 Task: In the  document article.odt Download file as 'Rich Text Format' Share this file with 'softage.1@softage.net' Insert the command  Suggesting 
Action: Mouse moved to (620, 440)
Screenshot: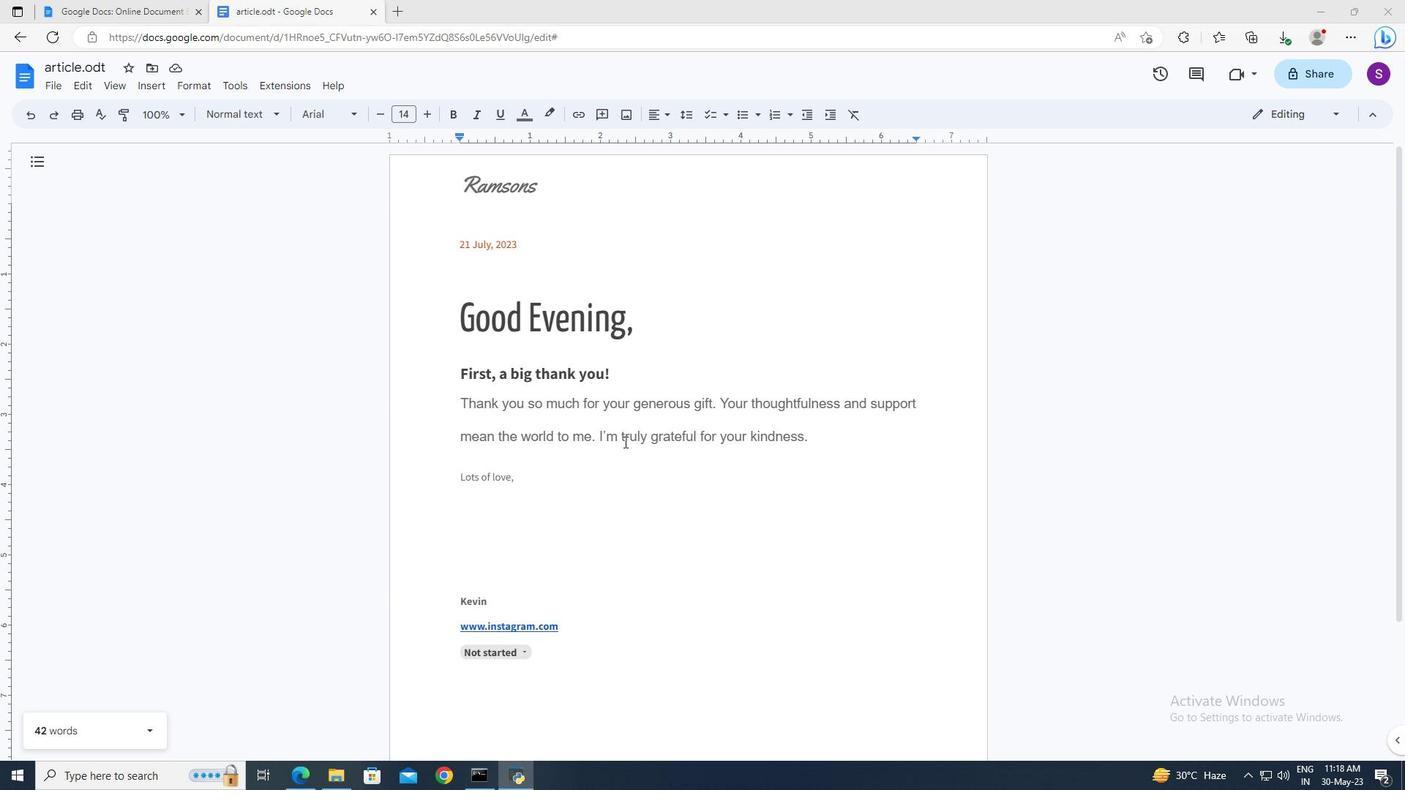 
Action: Mouse pressed left at (620, 440)
Screenshot: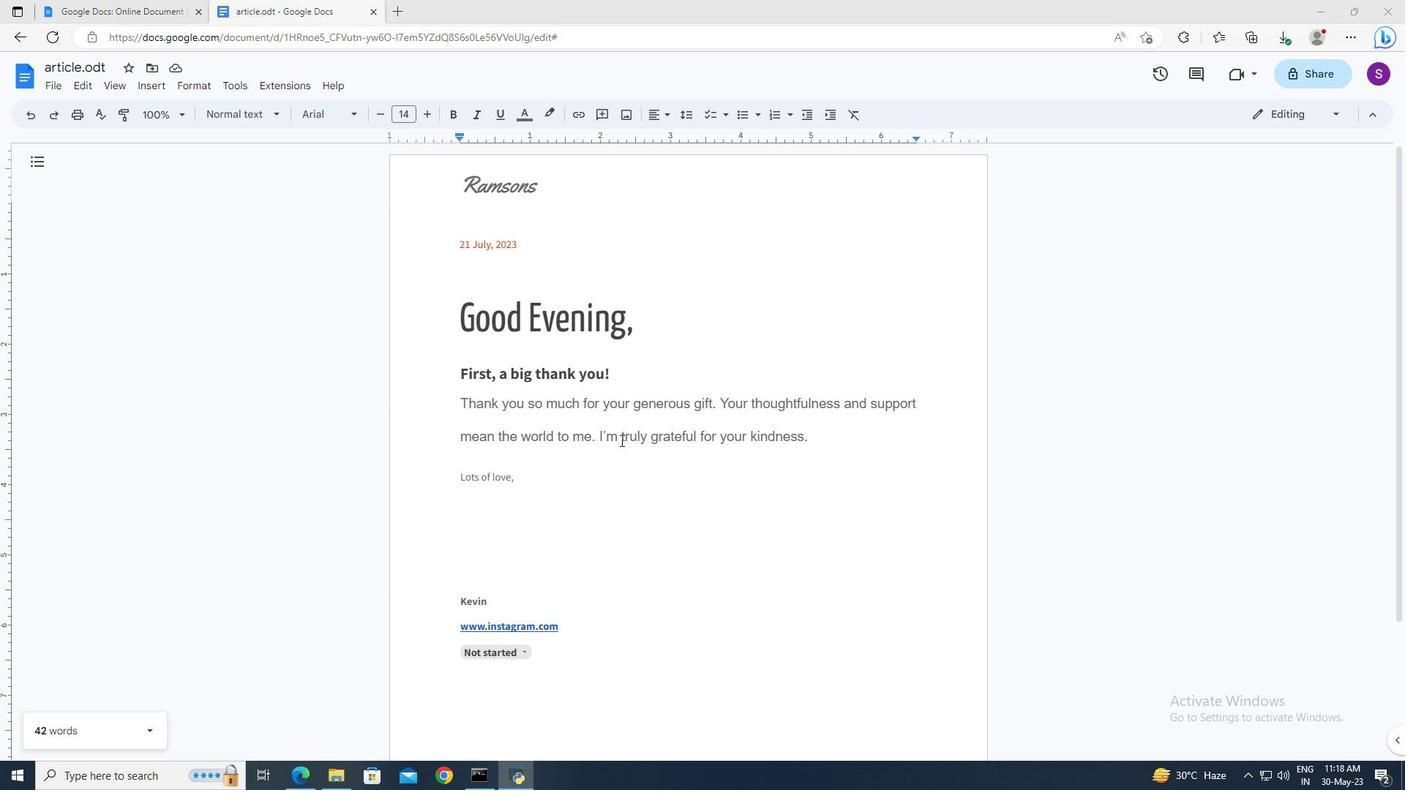
Action: Mouse moved to (59, 85)
Screenshot: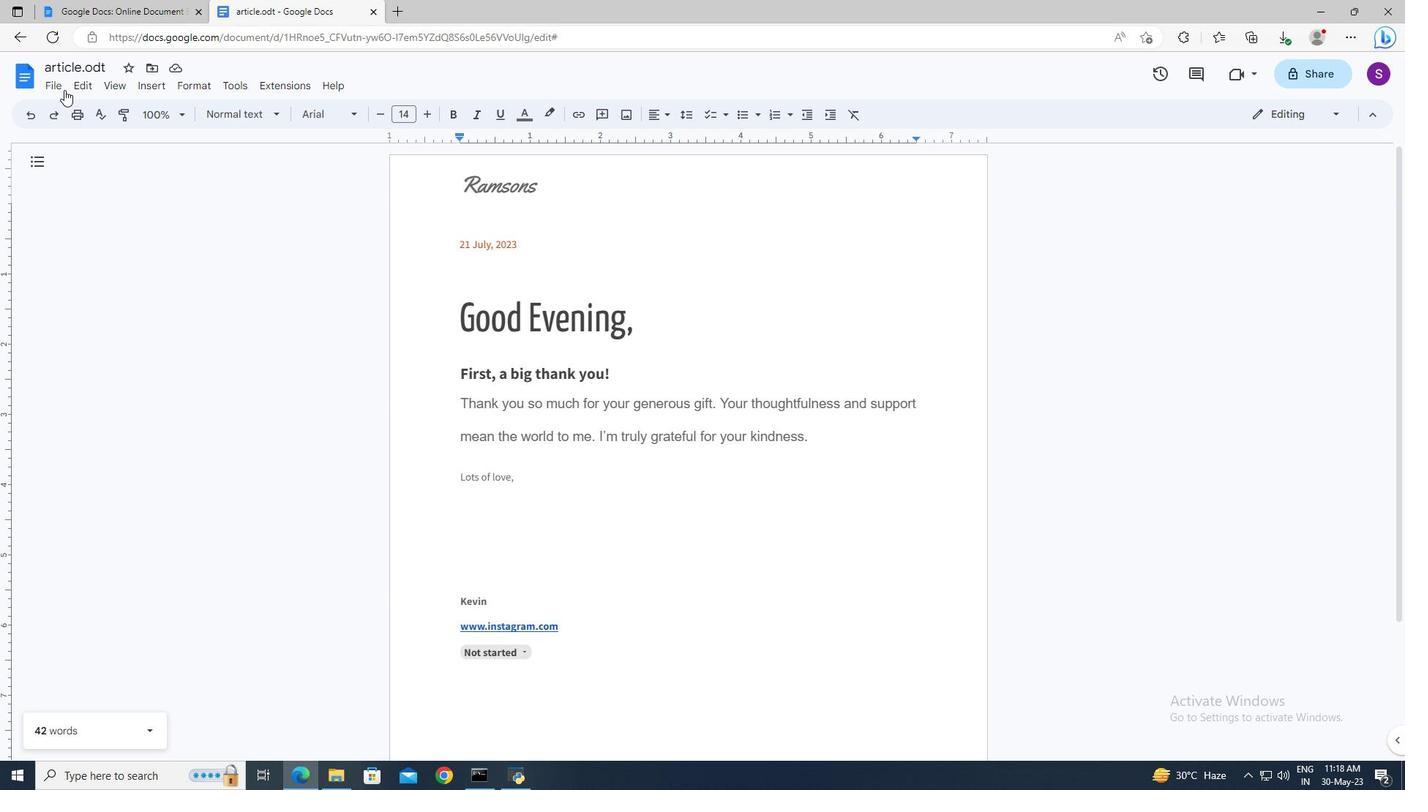 
Action: Mouse pressed left at (59, 85)
Screenshot: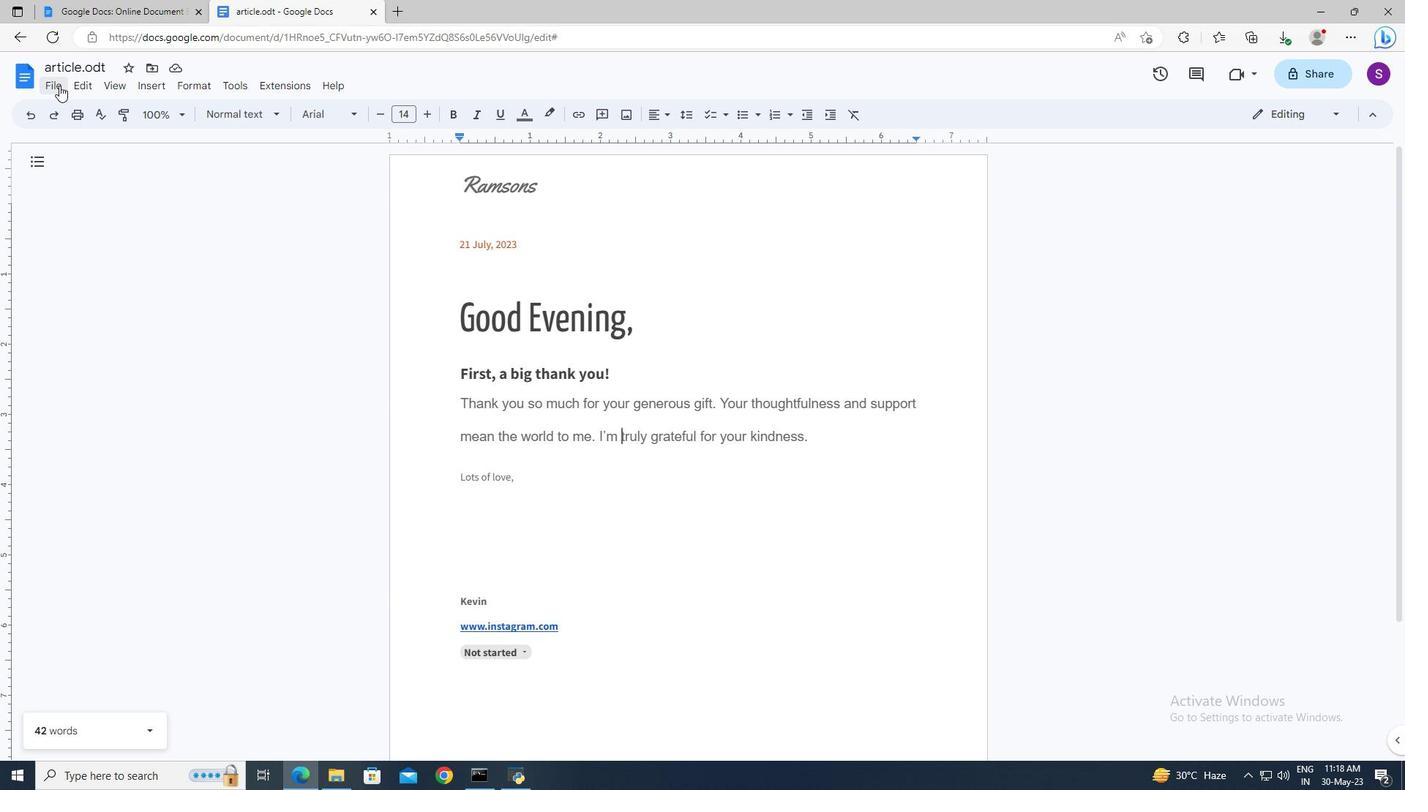 
Action: Mouse moved to (322, 287)
Screenshot: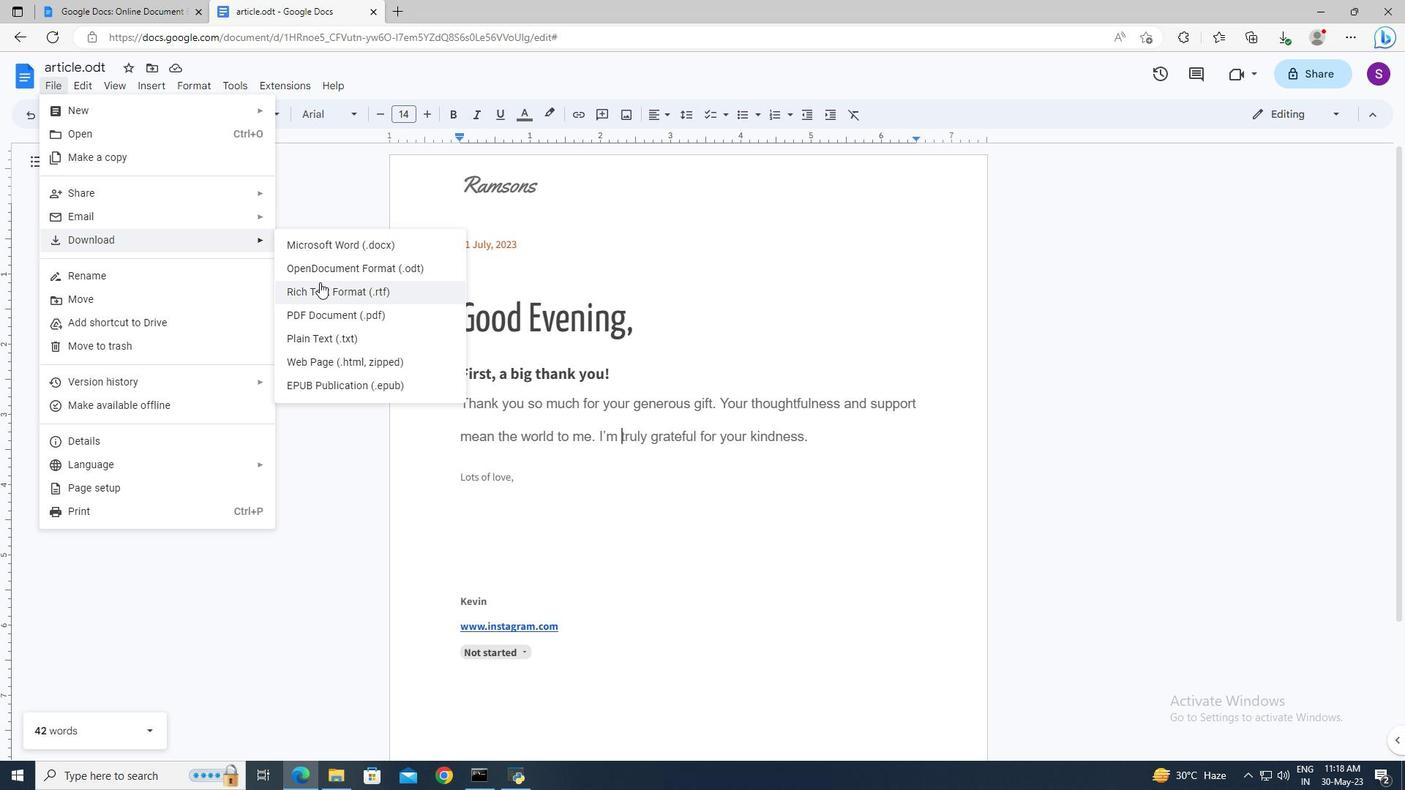 
Action: Mouse pressed left at (322, 287)
Screenshot: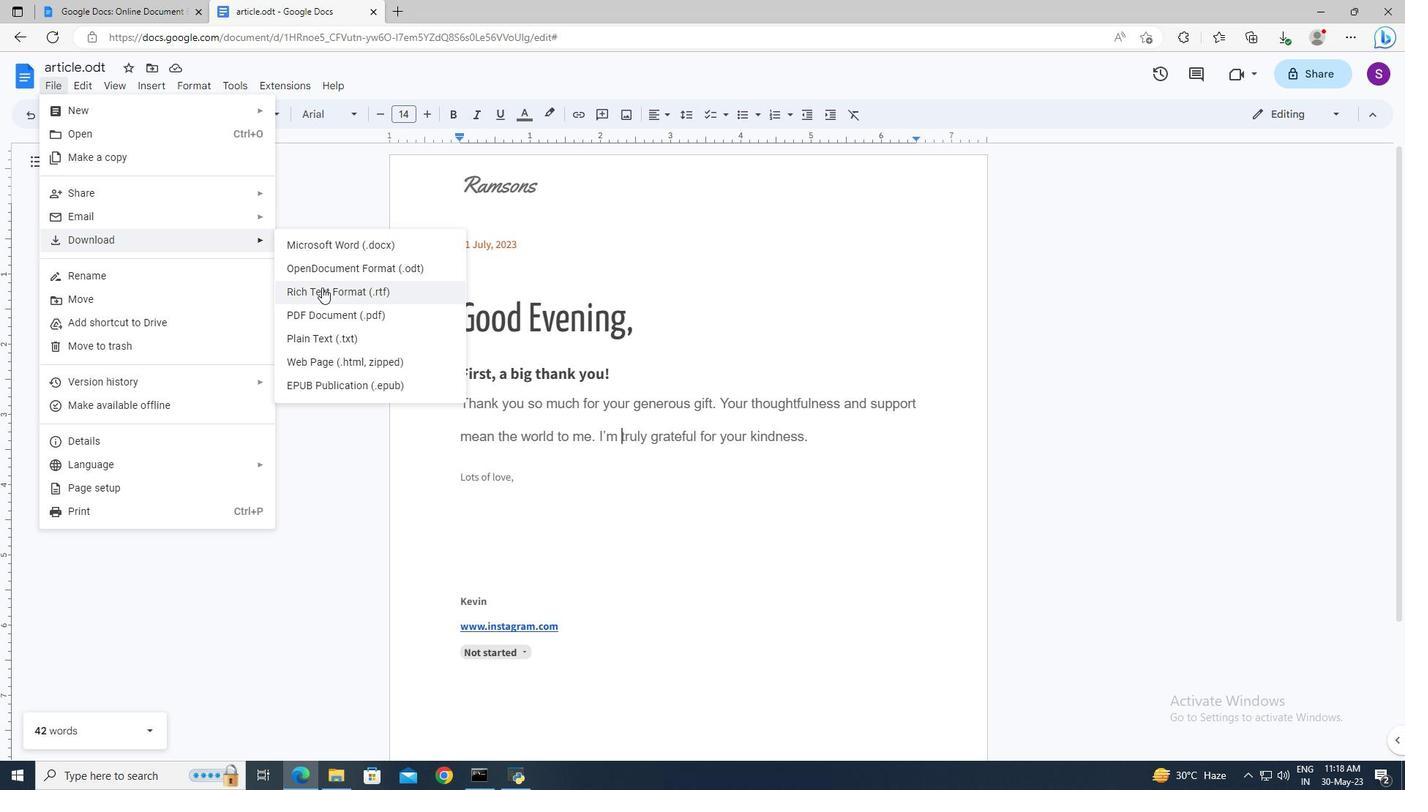
Action: Mouse moved to (60, 92)
Screenshot: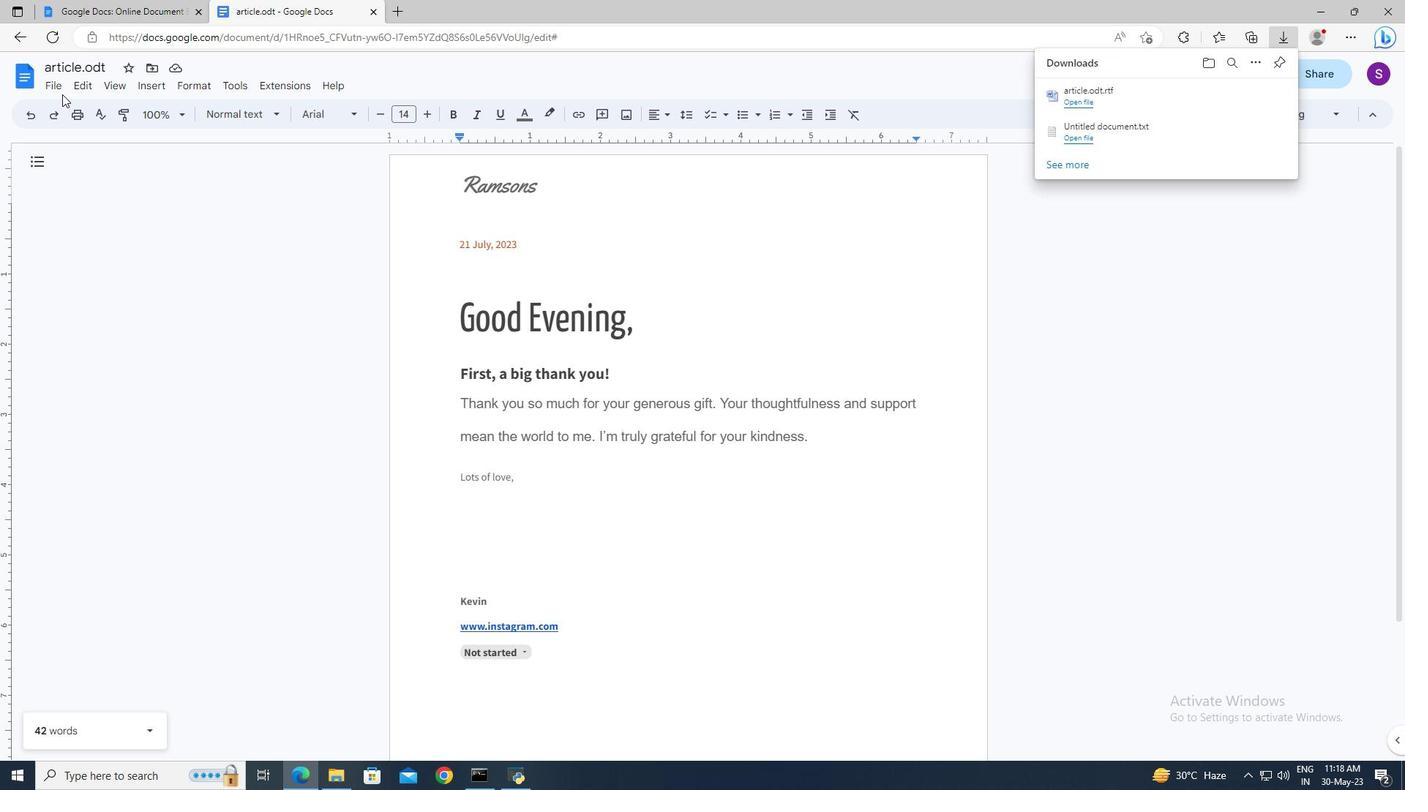 
Action: Mouse pressed left at (60, 92)
Screenshot: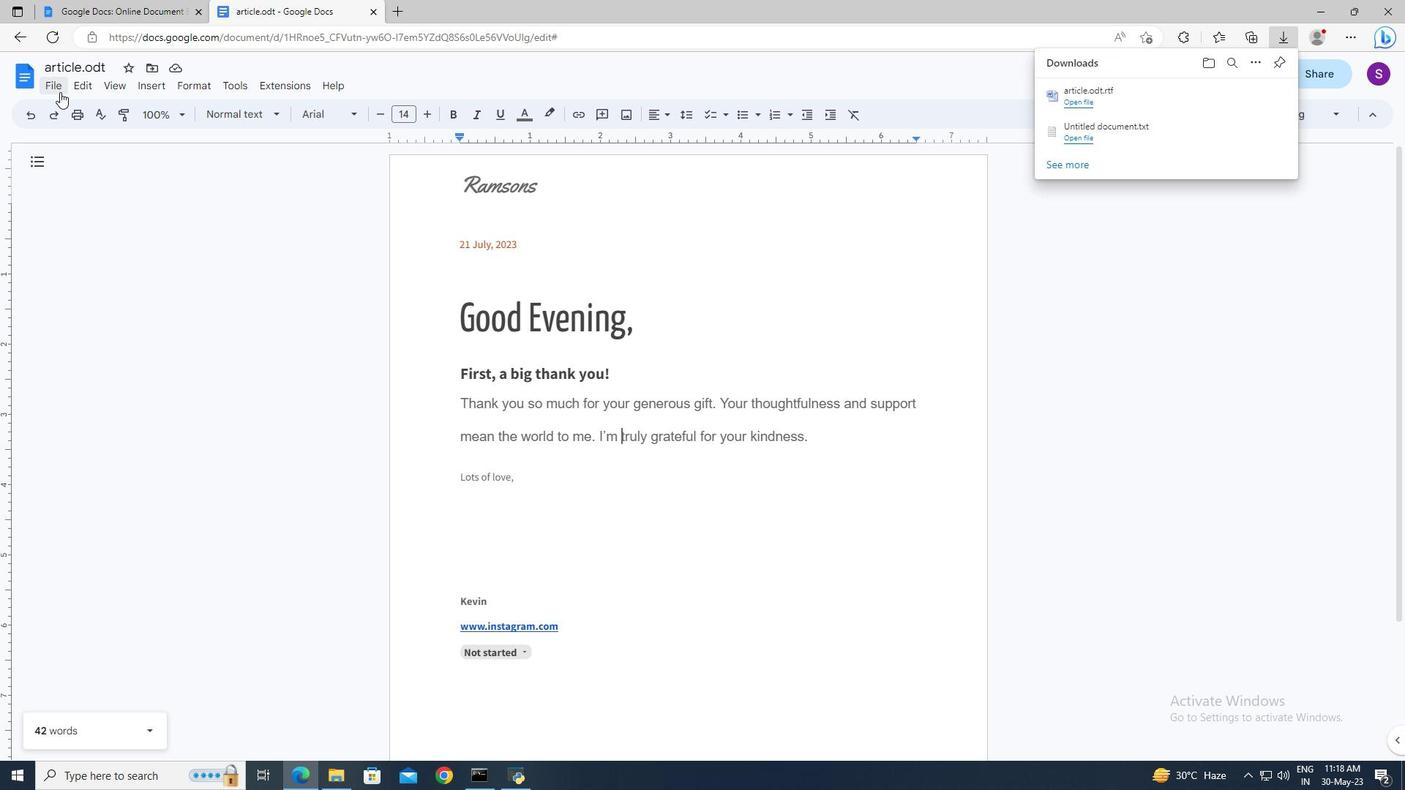 
Action: Mouse moved to (282, 193)
Screenshot: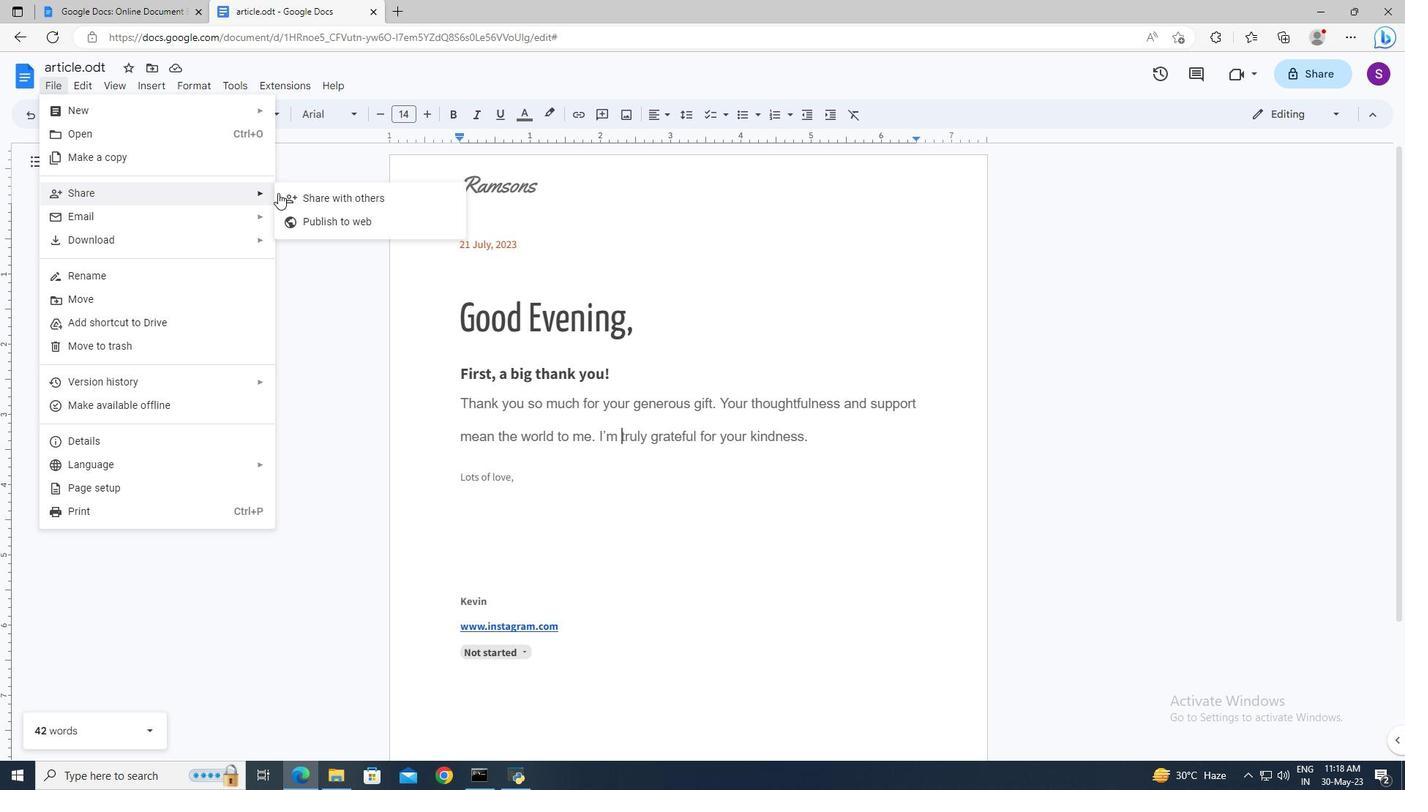 
Action: Mouse pressed left at (282, 193)
Screenshot: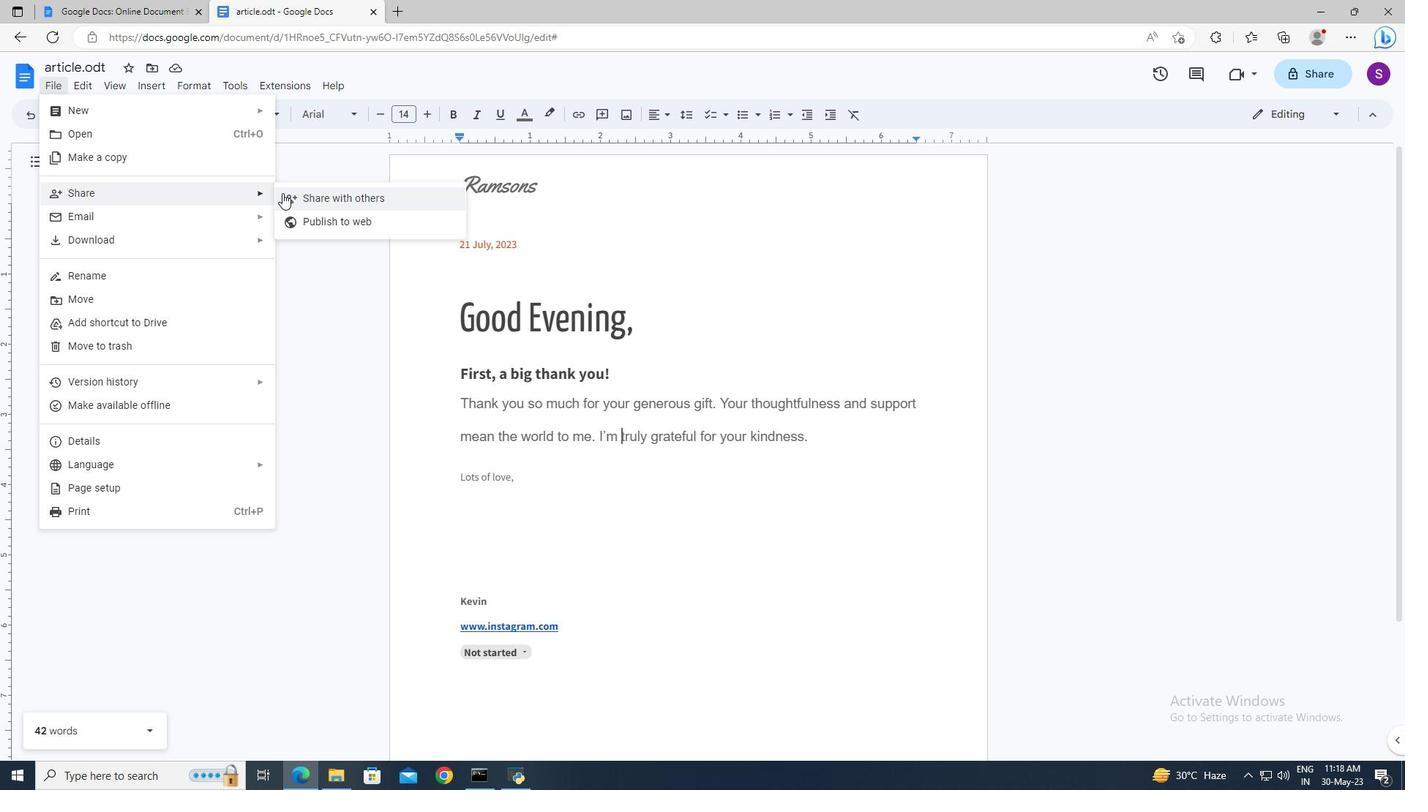 
Action: Mouse moved to (593, 328)
Screenshot: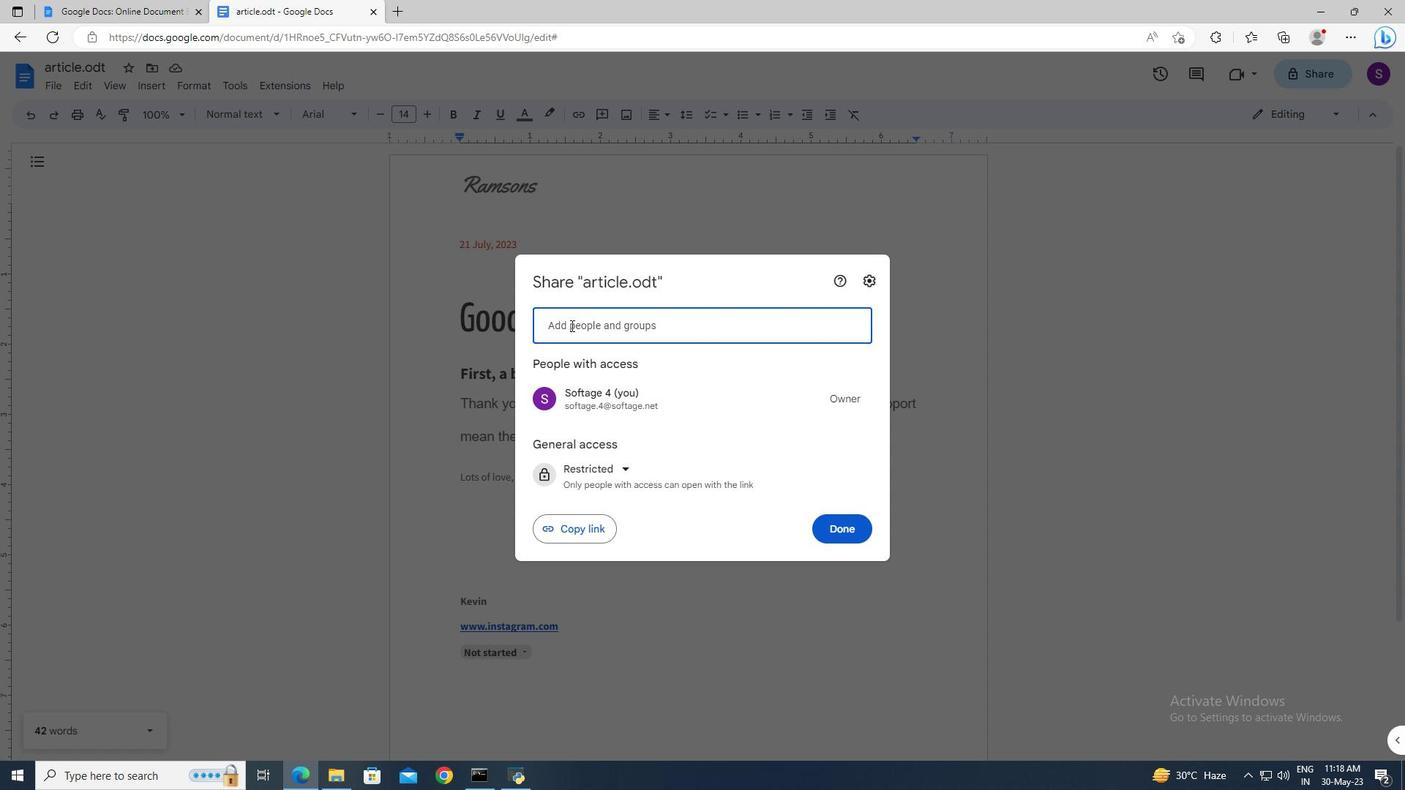 
Action: Mouse pressed left at (593, 328)
Screenshot: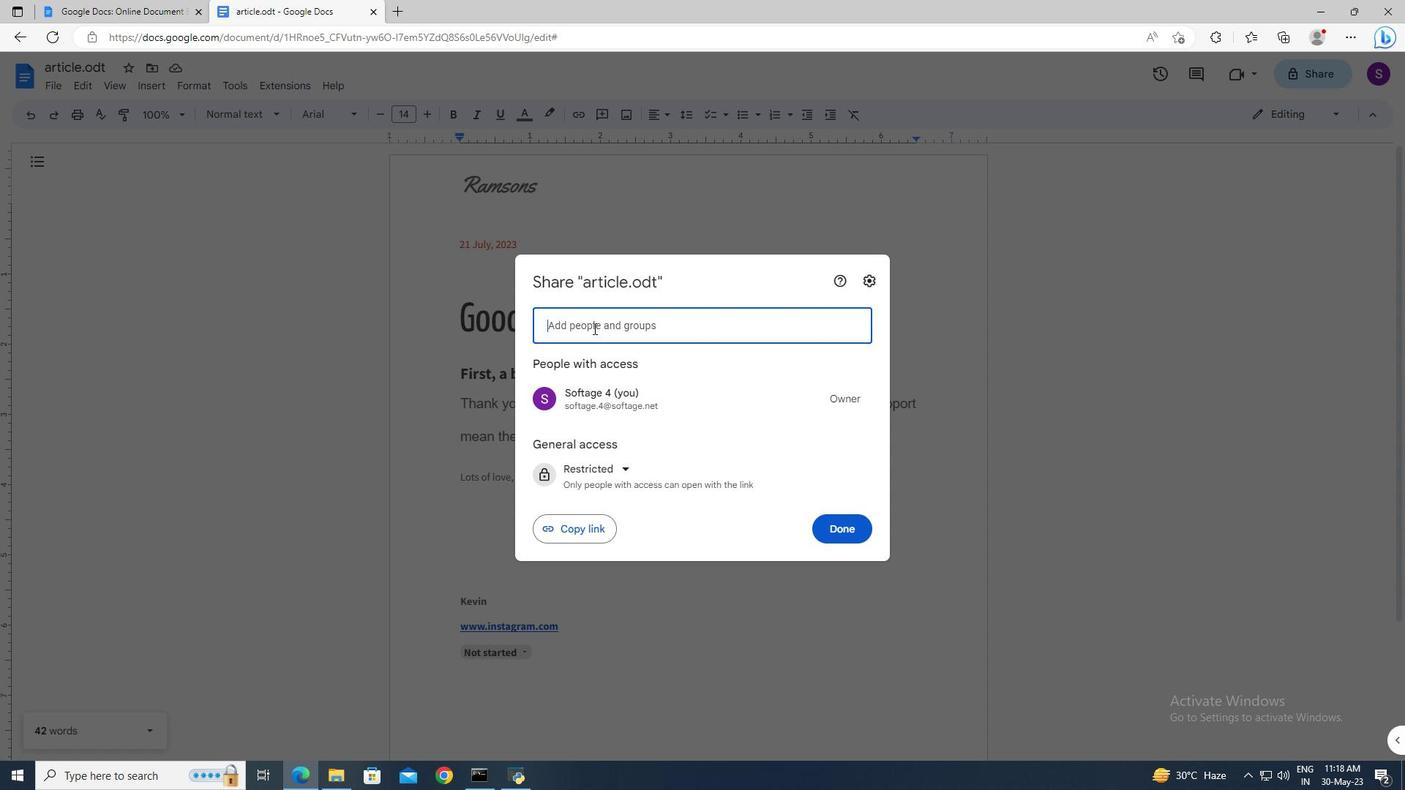 
Action: Key pressed softage.1<Key.shift><Key.shift>@softage.net
Screenshot: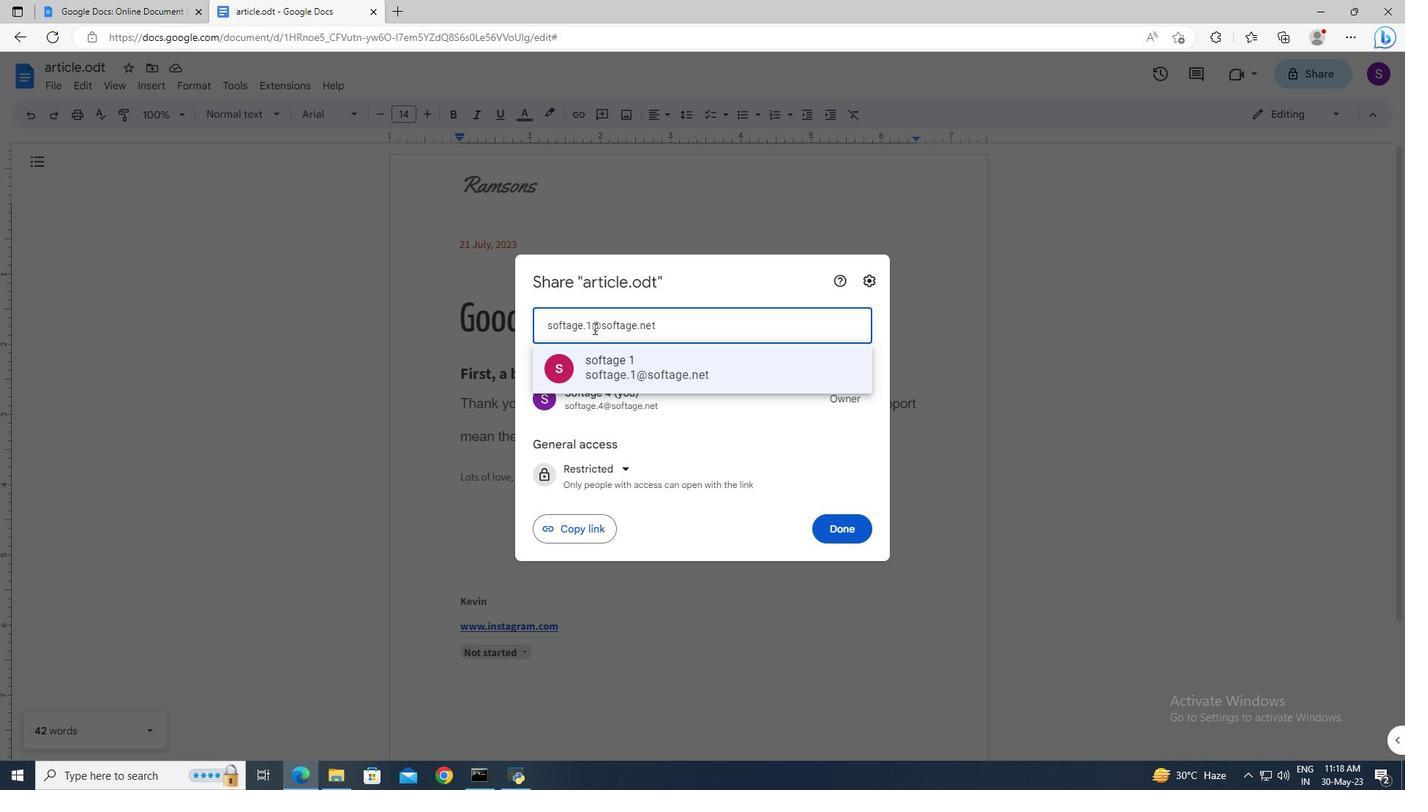 
Action: Mouse moved to (604, 358)
Screenshot: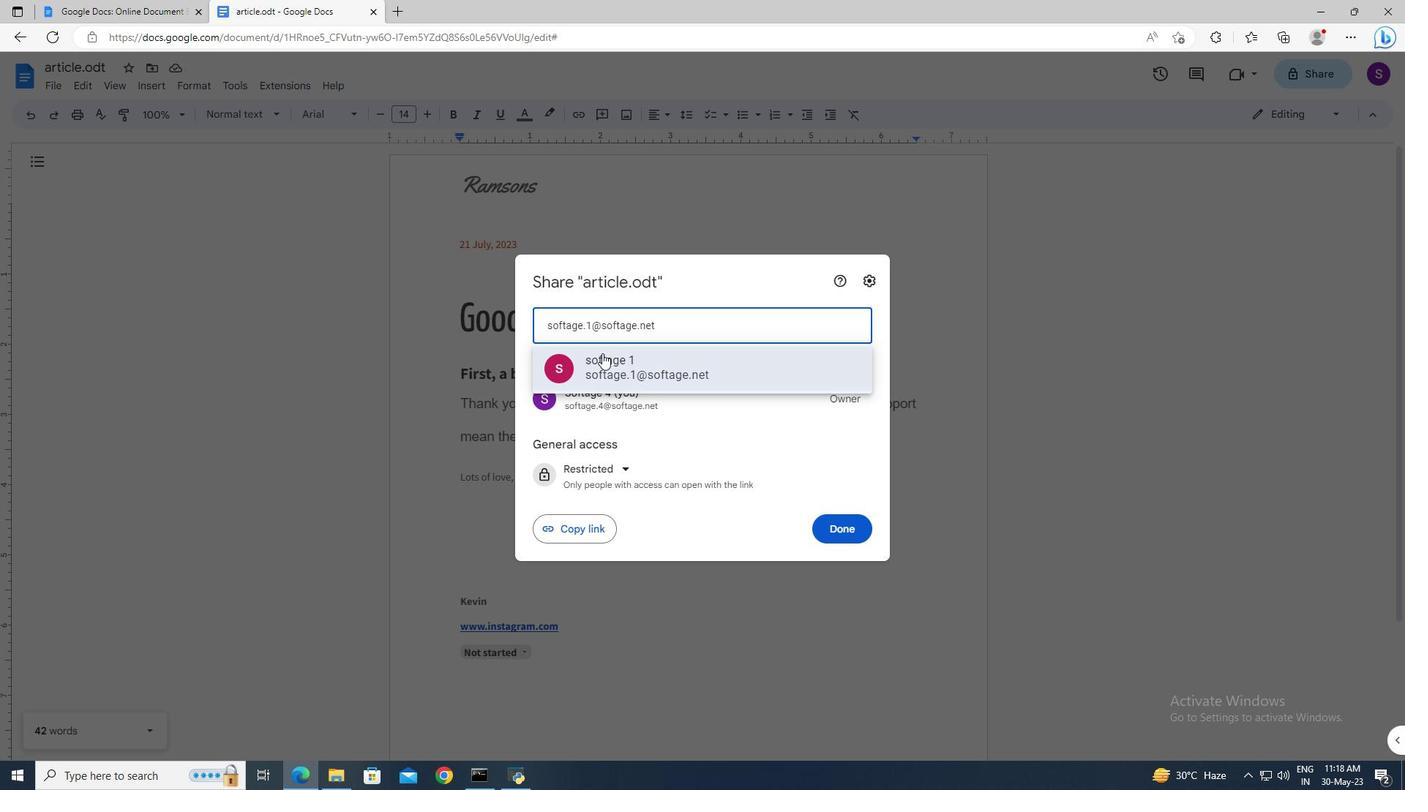 
Action: Mouse pressed left at (604, 358)
Screenshot: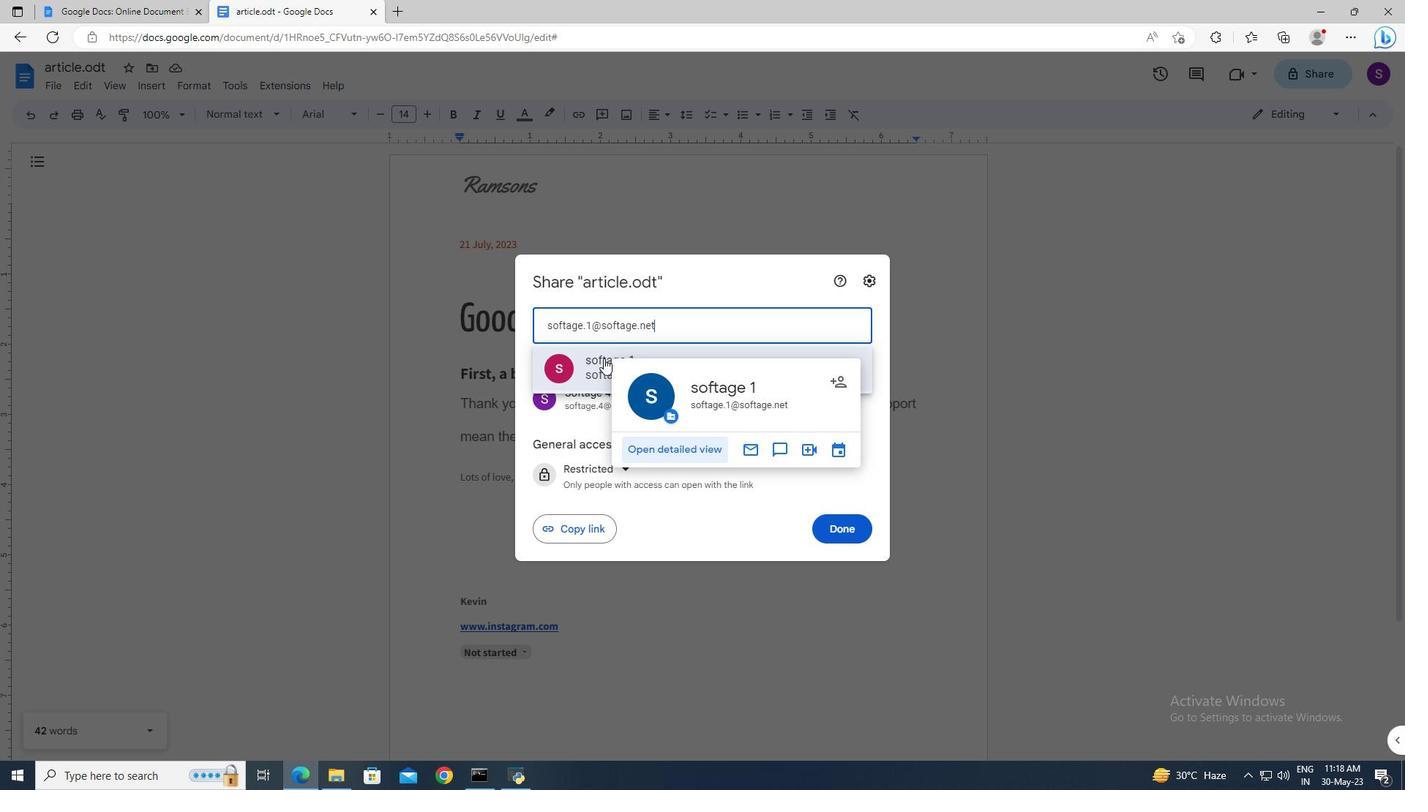 
Action: Mouse moved to (828, 503)
Screenshot: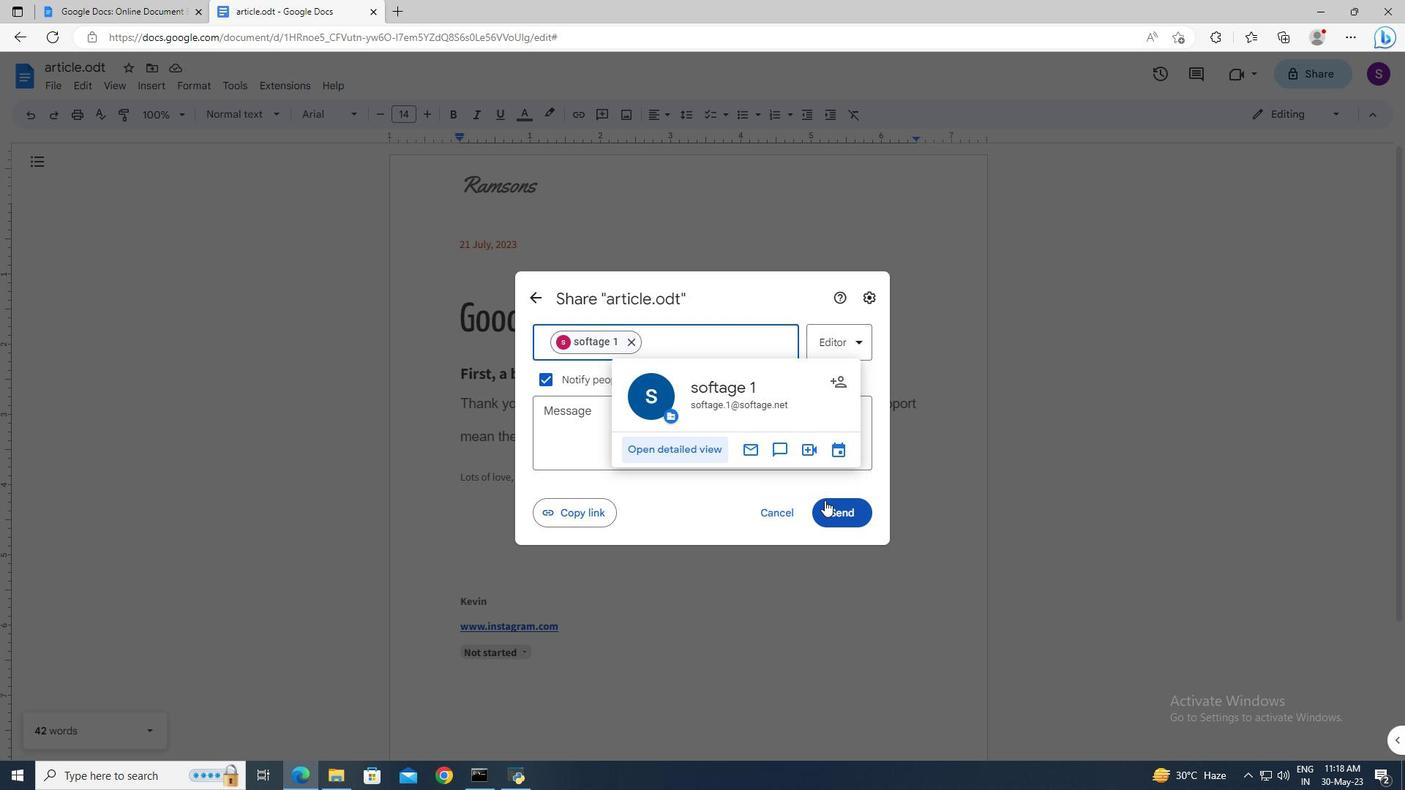 
Action: Mouse pressed left at (828, 503)
Screenshot: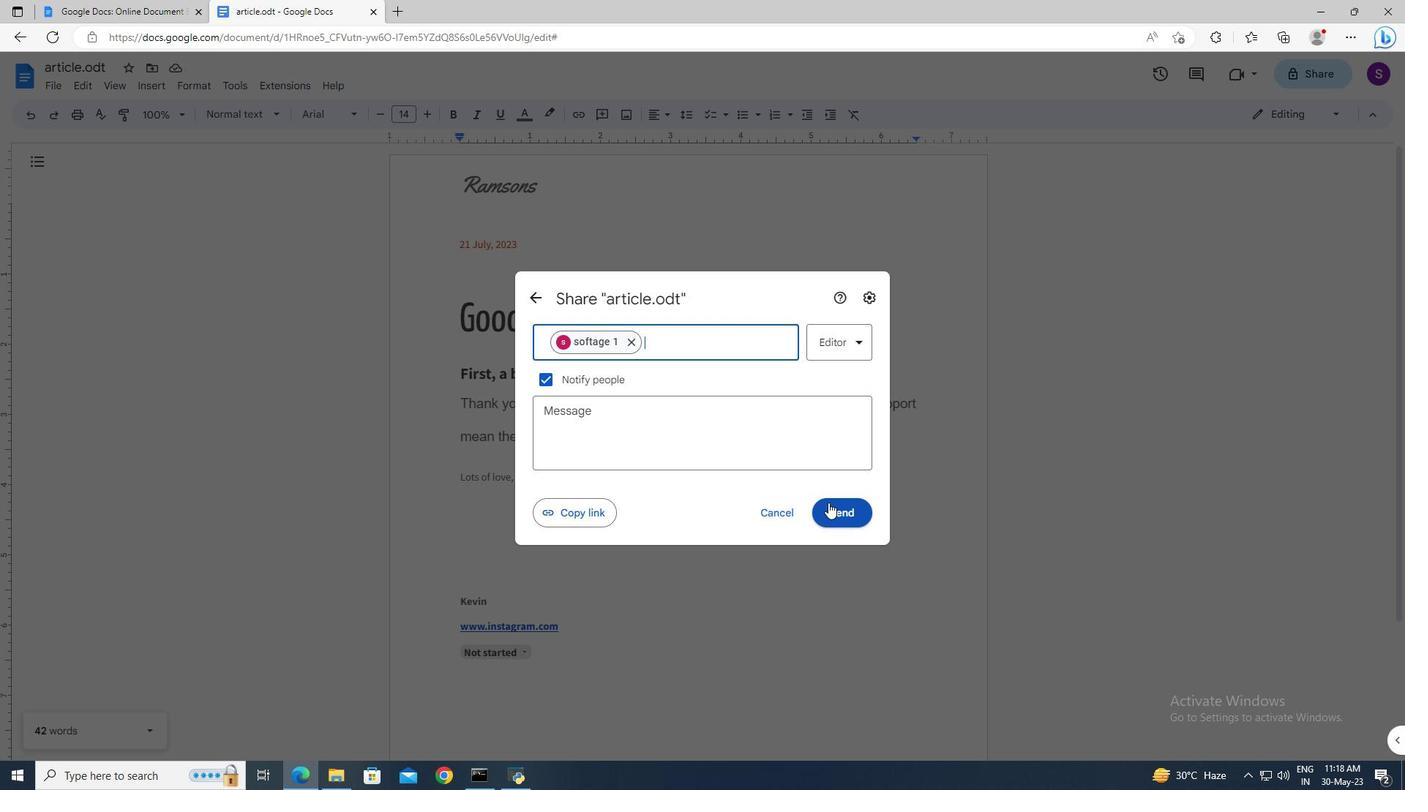 
Action: Mouse moved to (1274, 120)
Screenshot: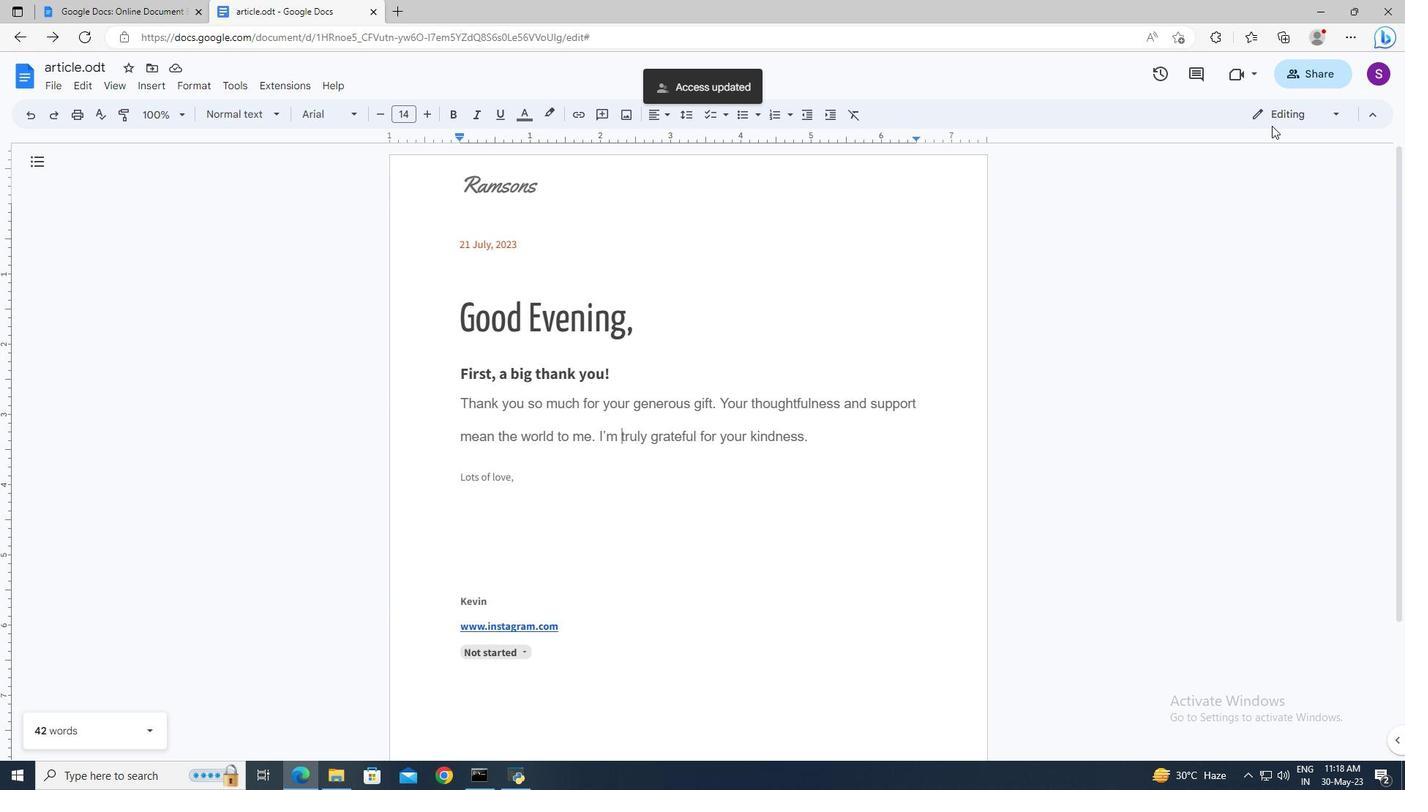 
Action: Mouse pressed left at (1274, 120)
Screenshot: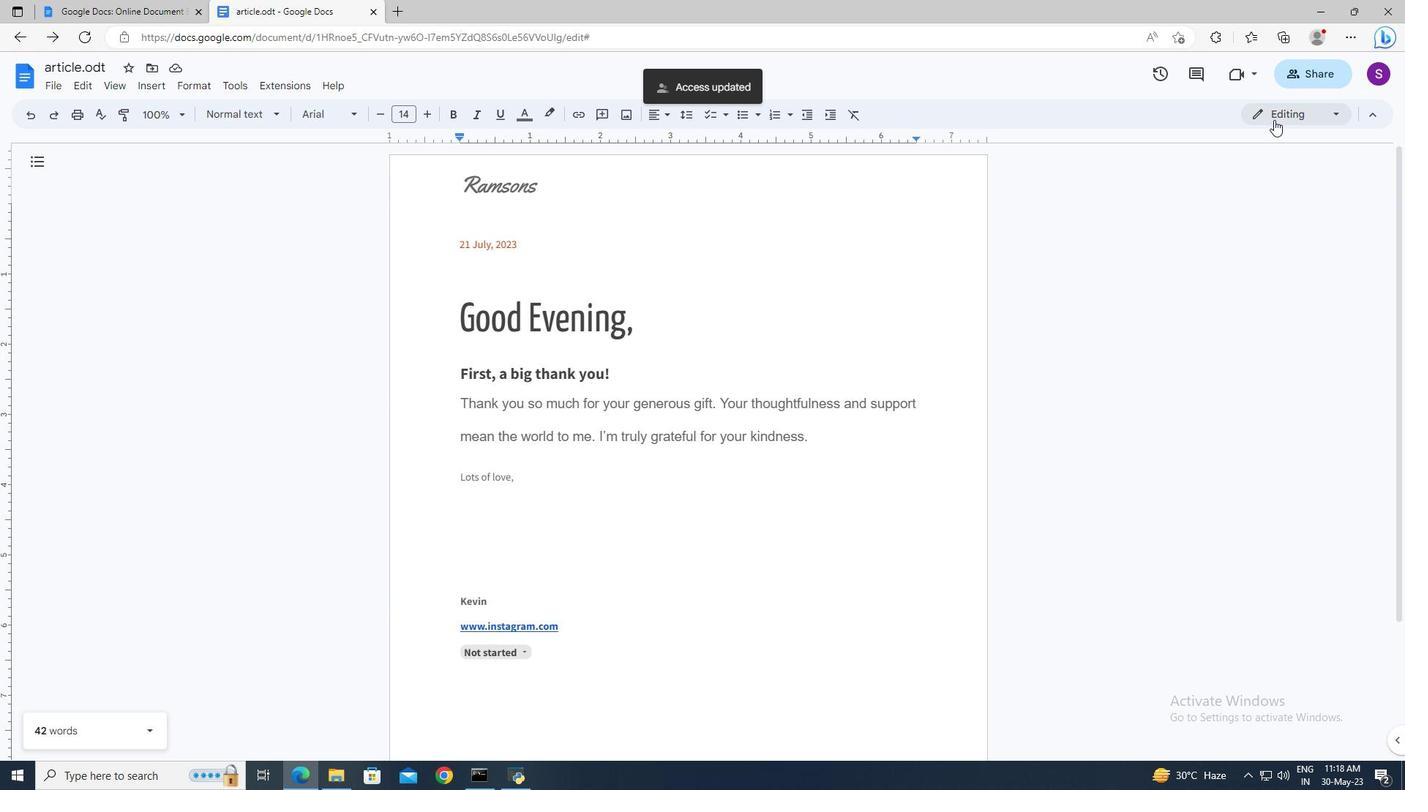 
Action: Mouse moved to (1264, 194)
Screenshot: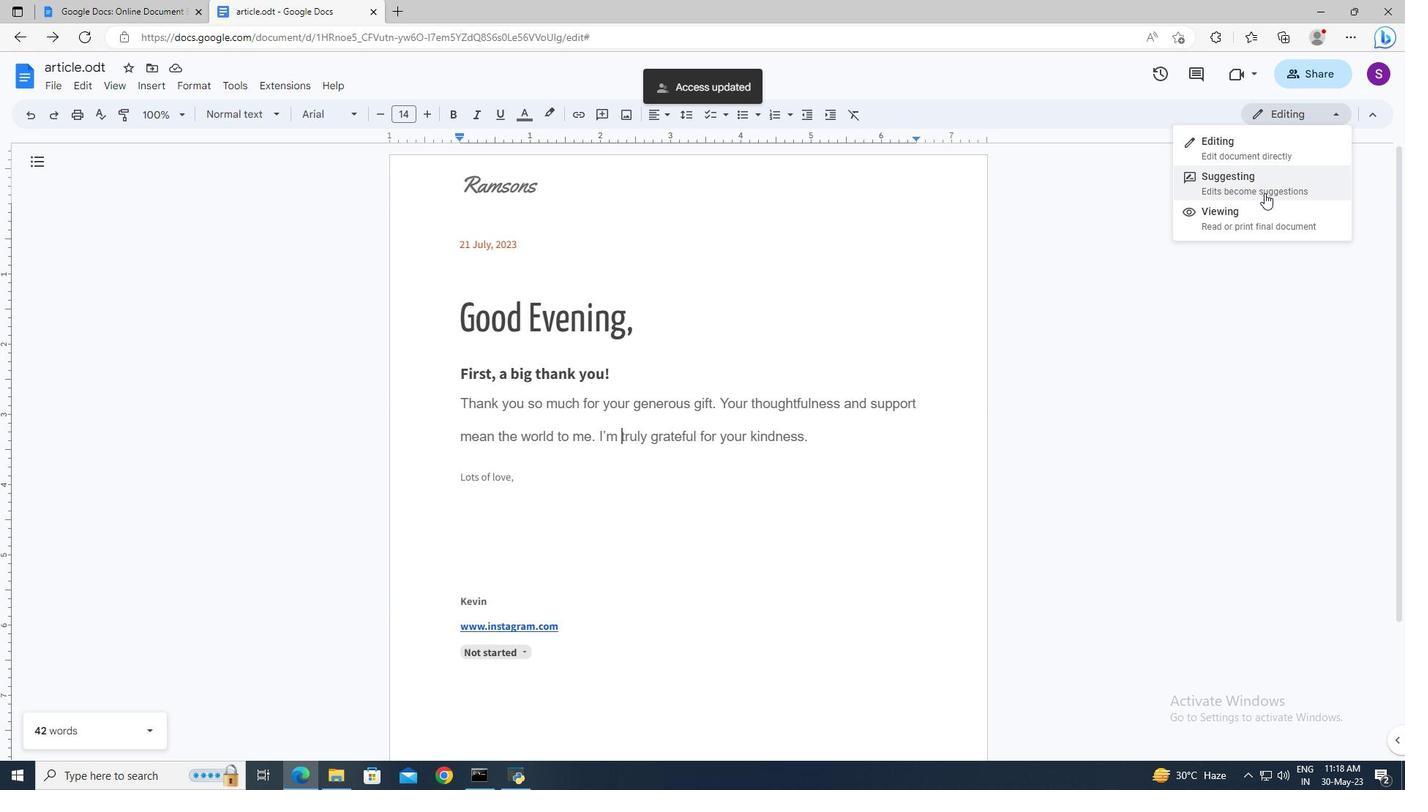 
Action: Mouse pressed left at (1264, 194)
Screenshot: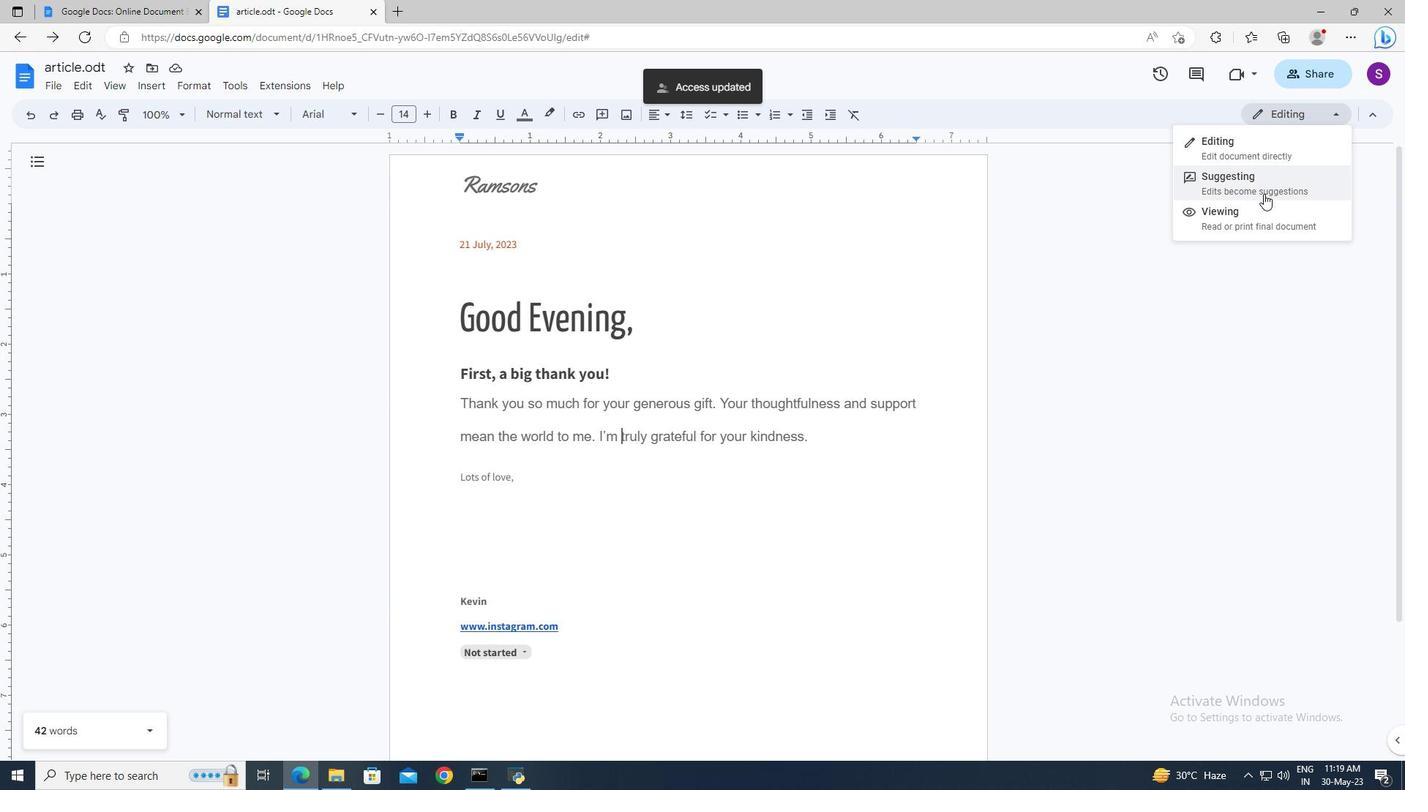 
Action: Mouse moved to (910, 304)
Screenshot: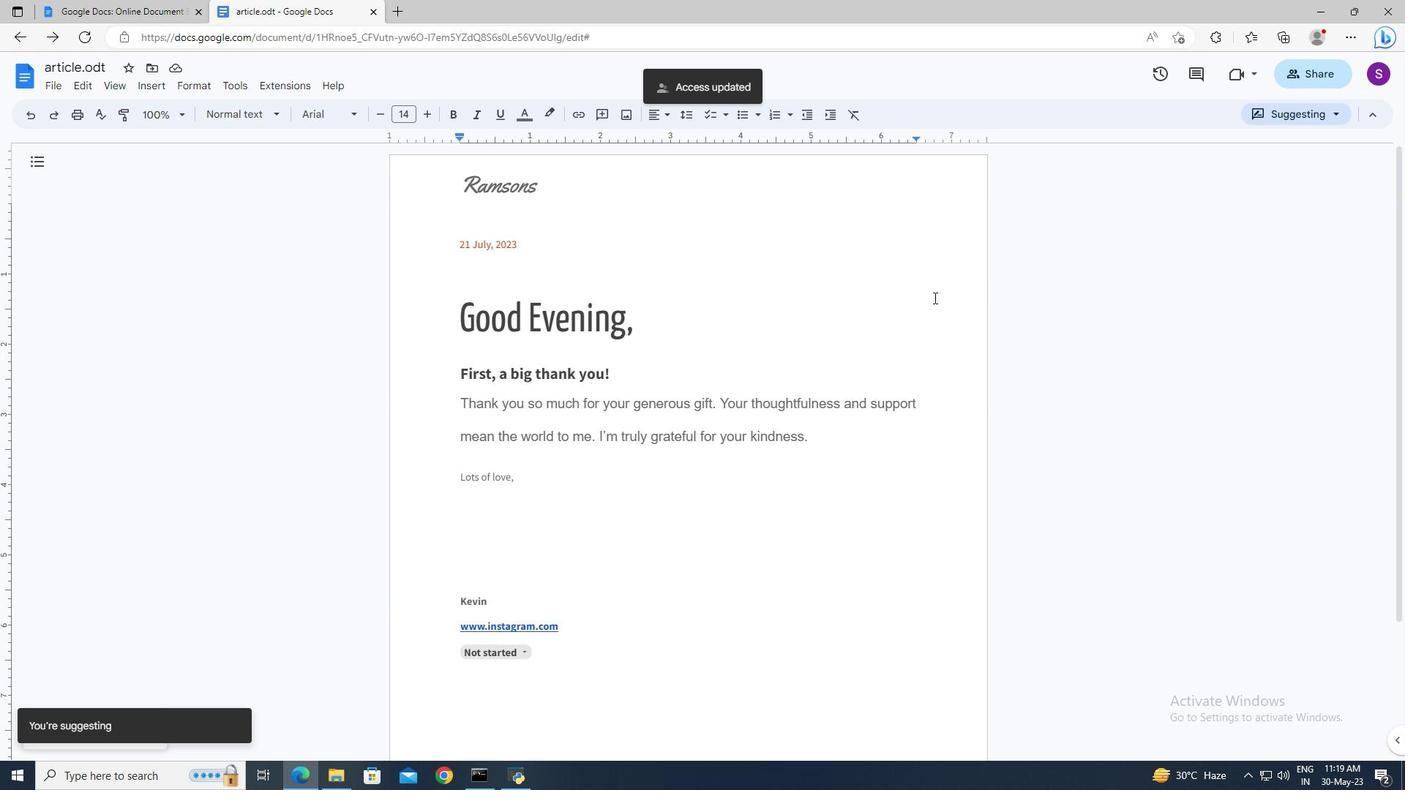 
